 Task: Add a signature Guadalupe Nelson containing With heartfelt thanks and sincere wishes, Guadalupe Nelson to email address softage.2@softage.net and add a folder Self-improvement
Action: Mouse moved to (78, 107)
Screenshot: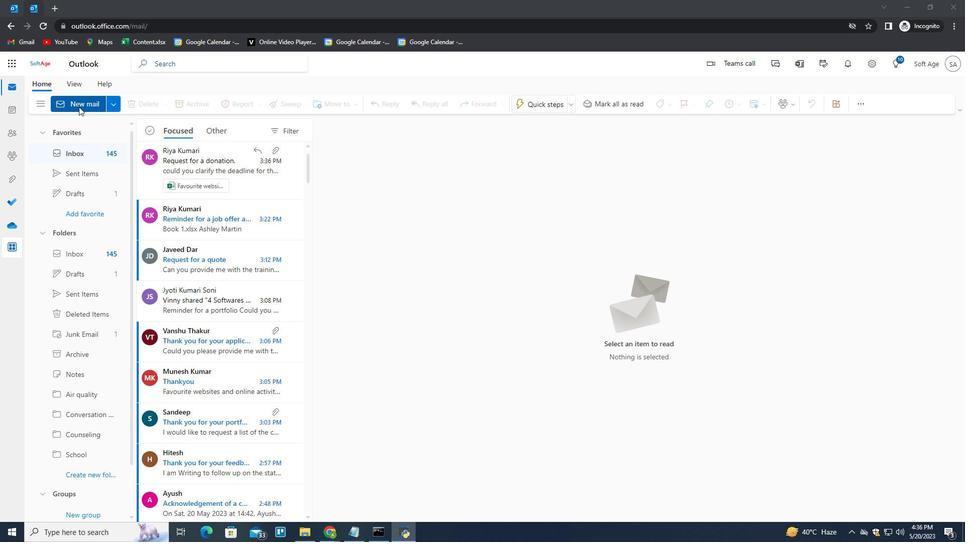 
Action: Mouse pressed left at (78, 107)
Screenshot: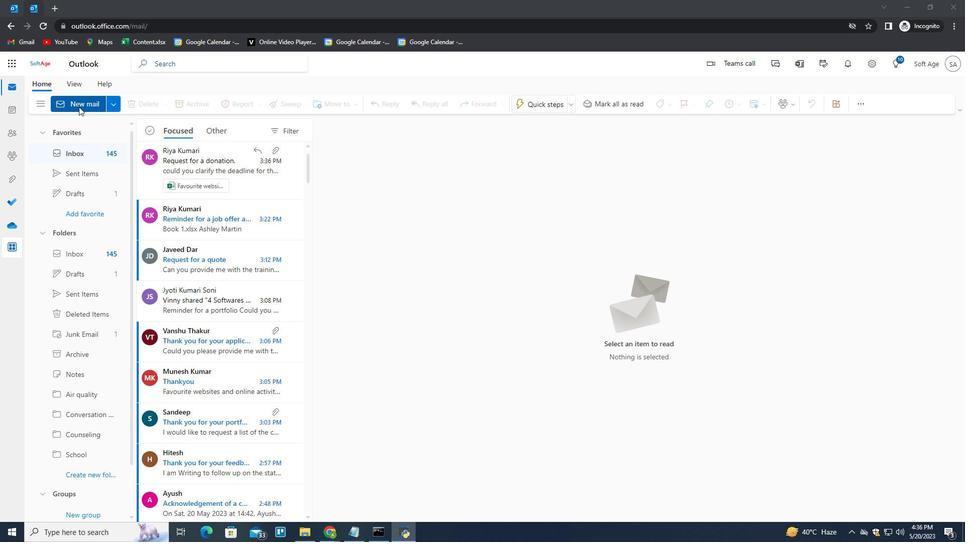 
Action: Mouse moved to (655, 107)
Screenshot: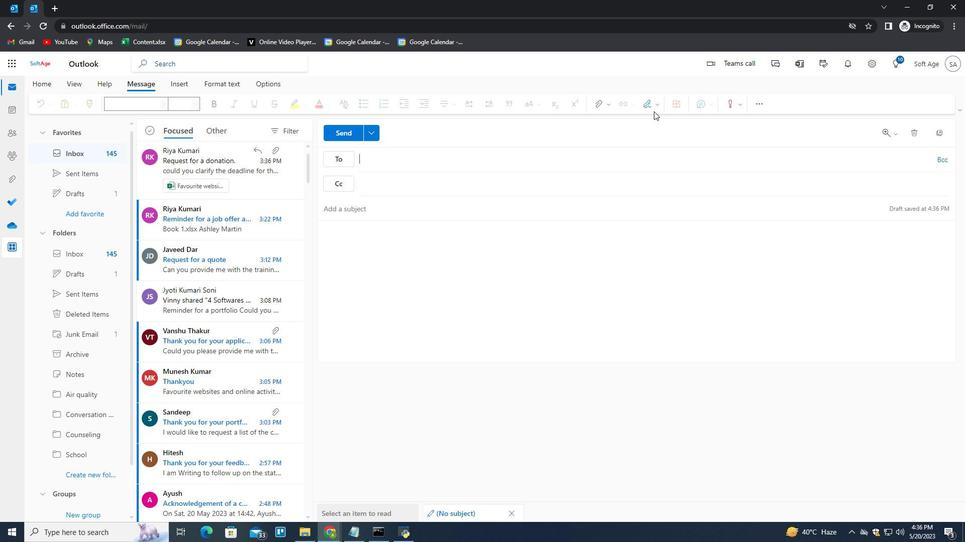 
Action: Mouse pressed left at (655, 107)
Screenshot: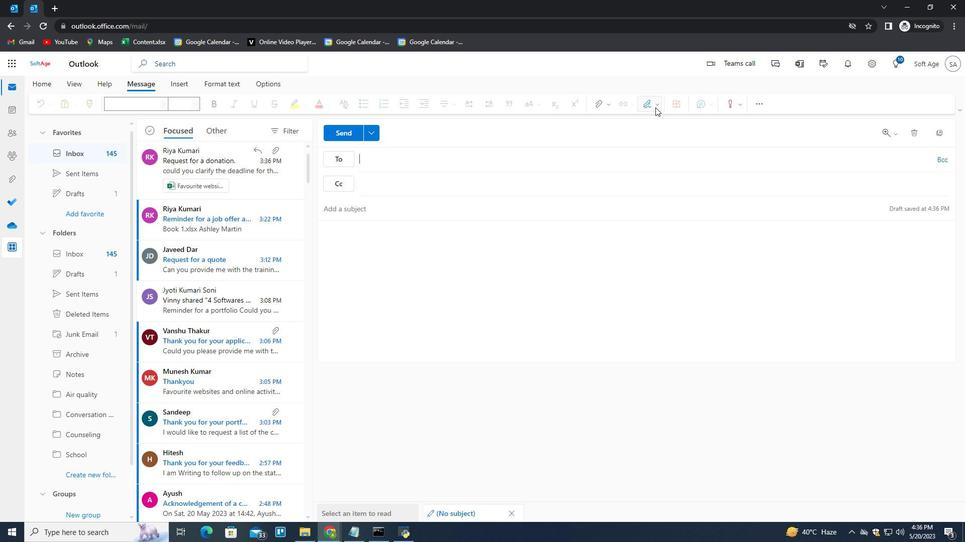 
Action: Mouse moved to (631, 143)
Screenshot: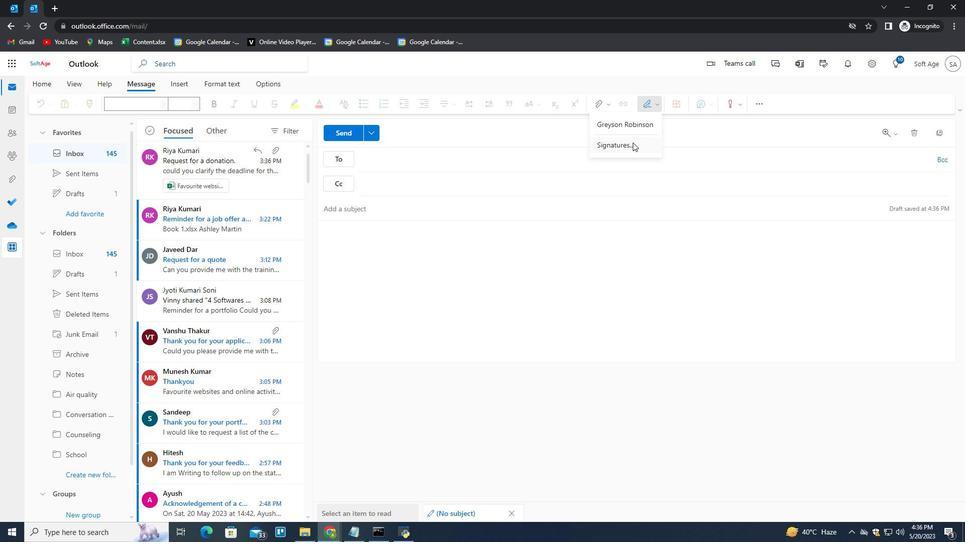 
Action: Mouse pressed left at (631, 143)
Screenshot: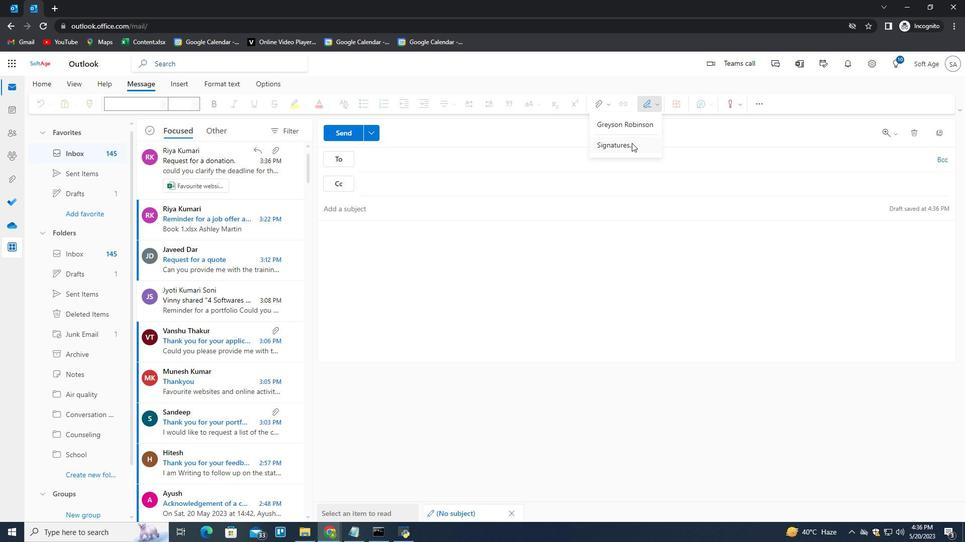 
Action: Mouse moved to (679, 189)
Screenshot: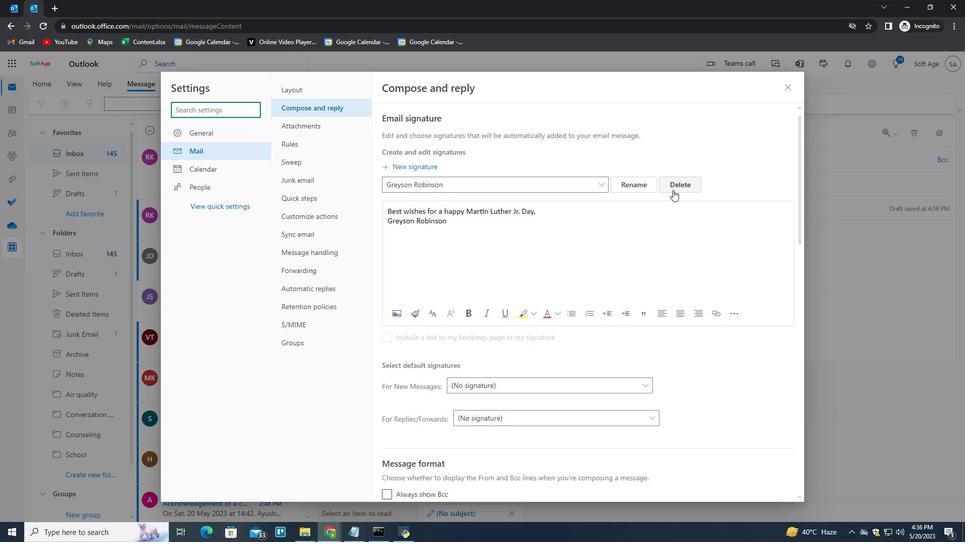 
Action: Mouse pressed left at (679, 189)
Screenshot: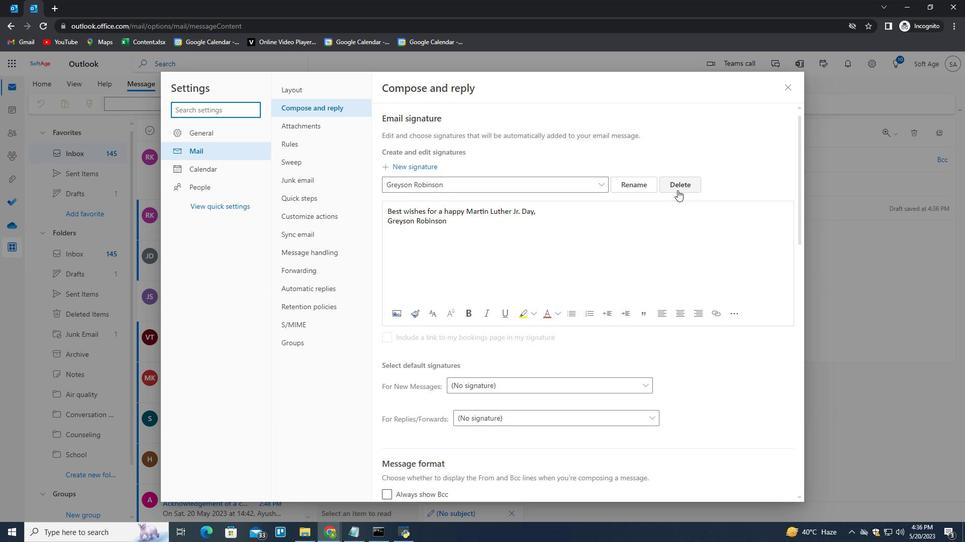 
Action: Mouse moved to (662, 188)
Screenshot: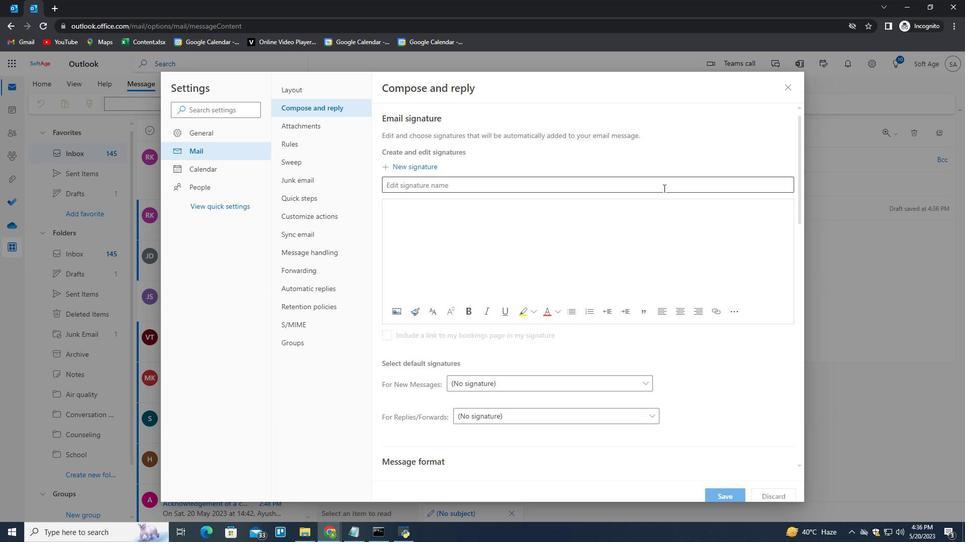 
Action: Mouse pressed left at (662, 188)
Screenshot: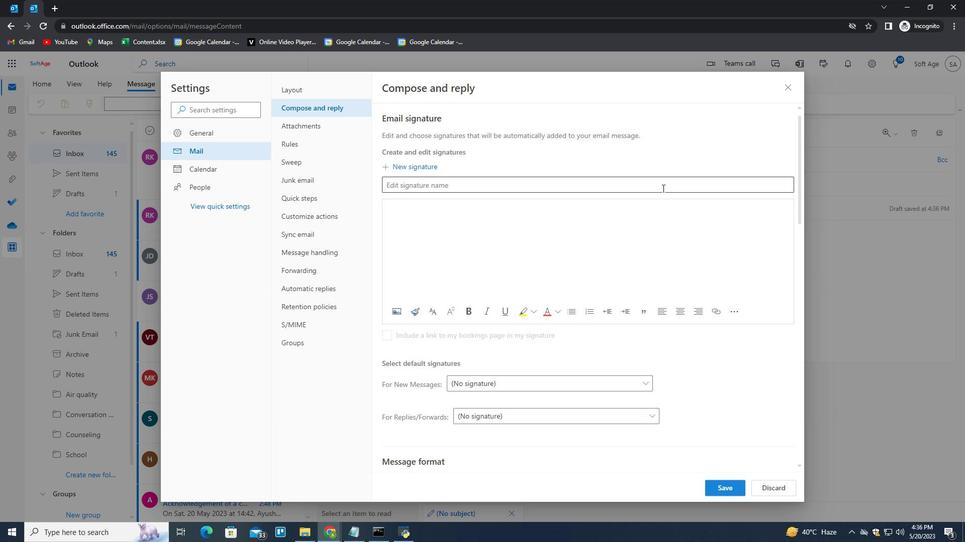 
Action: Mouse moved to (661, 187)
Screenshot: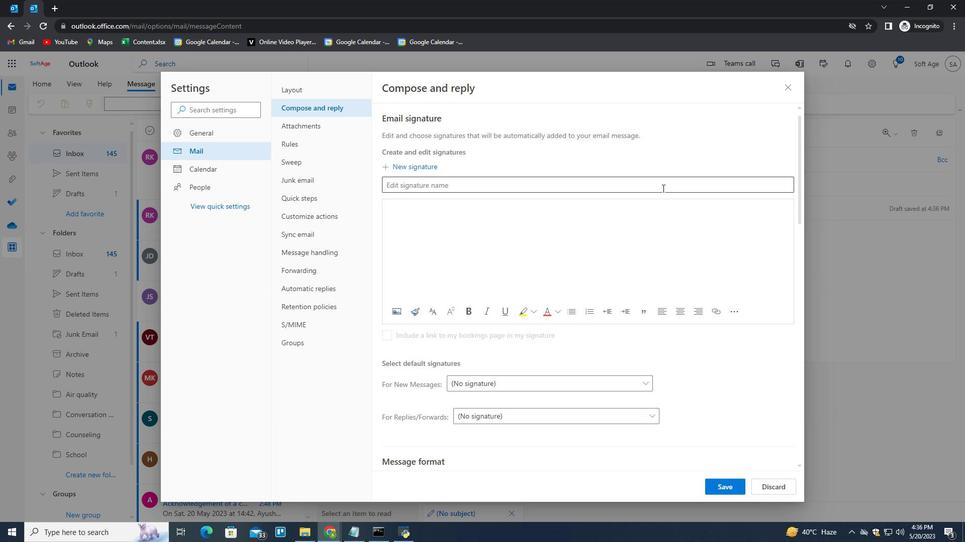 
Action: Key pressed <Key.shift>
Screenshot: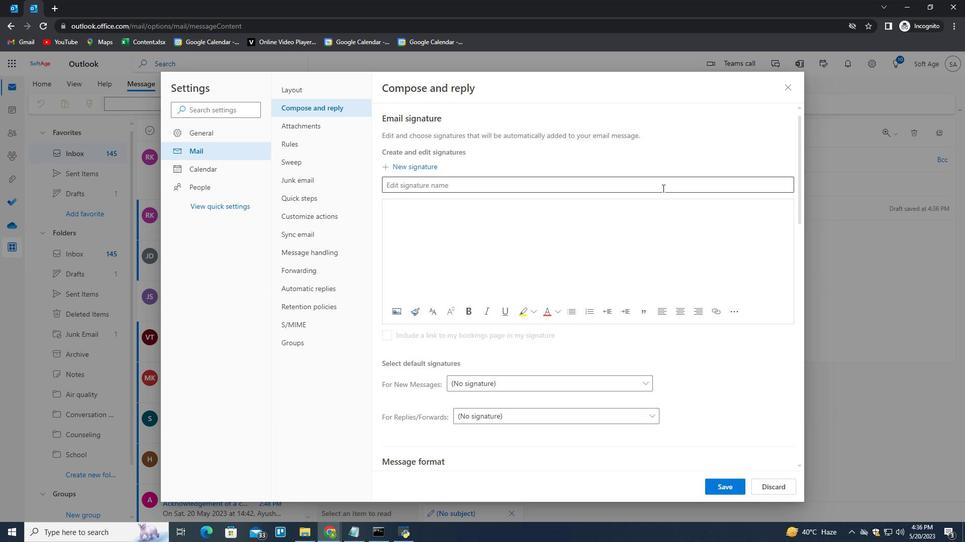 
Action: Mouse moved to (660, 187)
Screenshot: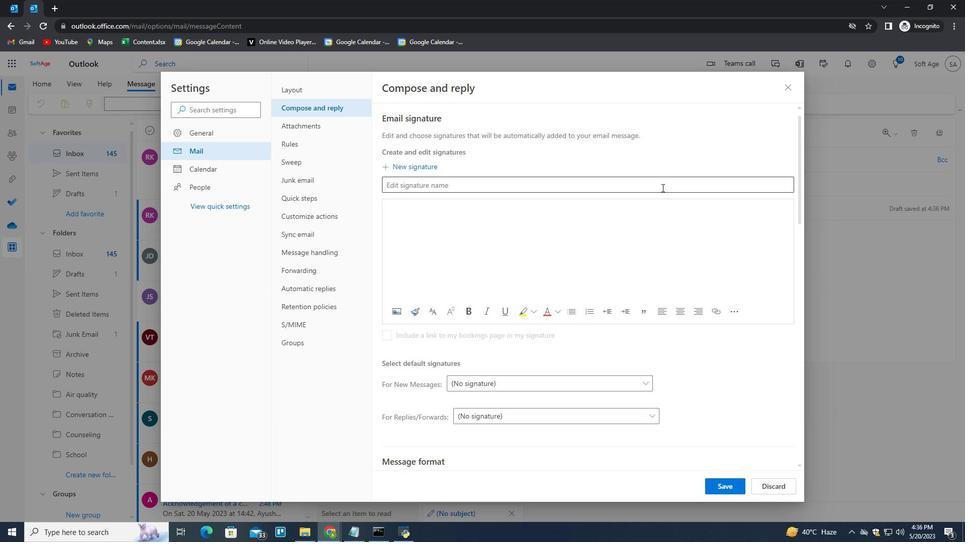 
Action: Key pressed G
Screenshot: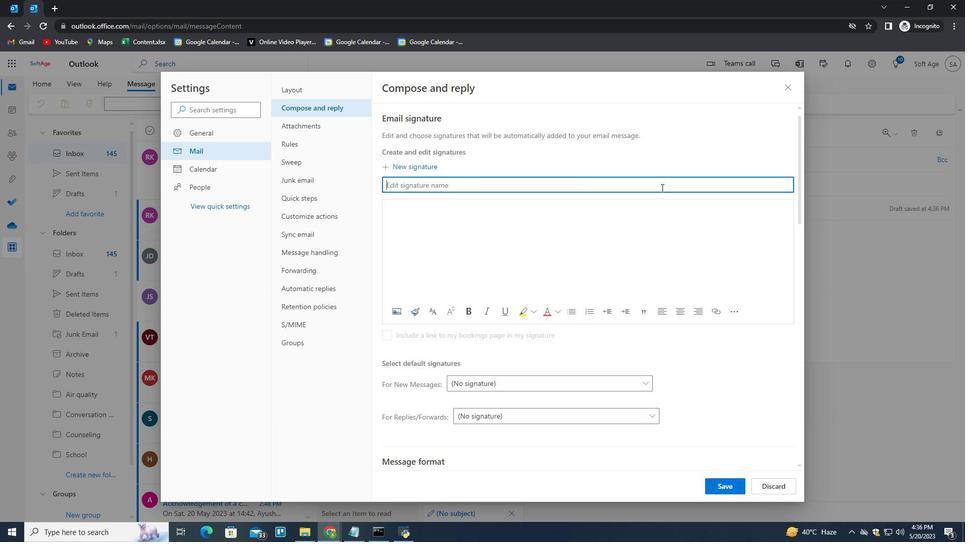 
Action: Mouse moved to (660, 187)
Screenshot: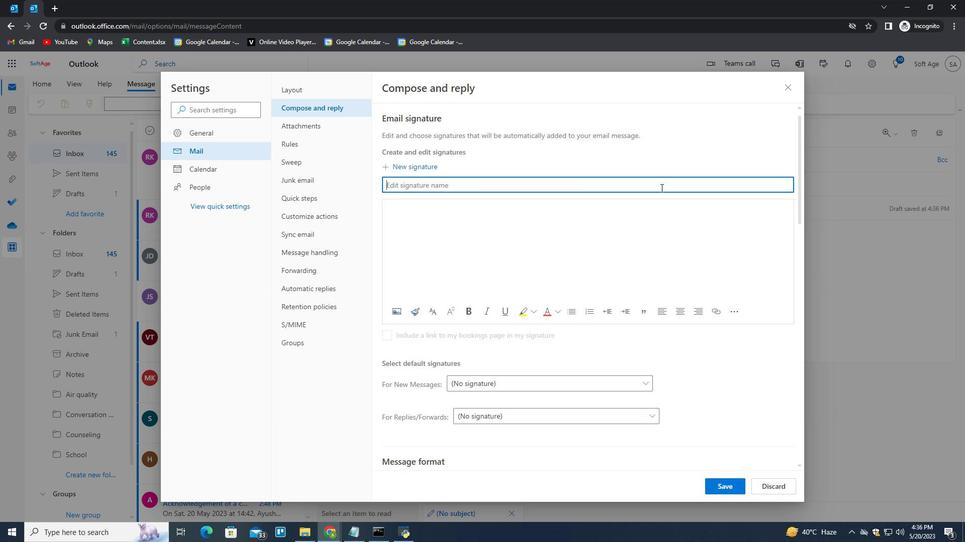 
Action: Key pressed uadalupe<Key.space><Key.shift>NElso<Key.backspace><Key.backspace><Key.backspace><Key.backspace>elson
Screenshot: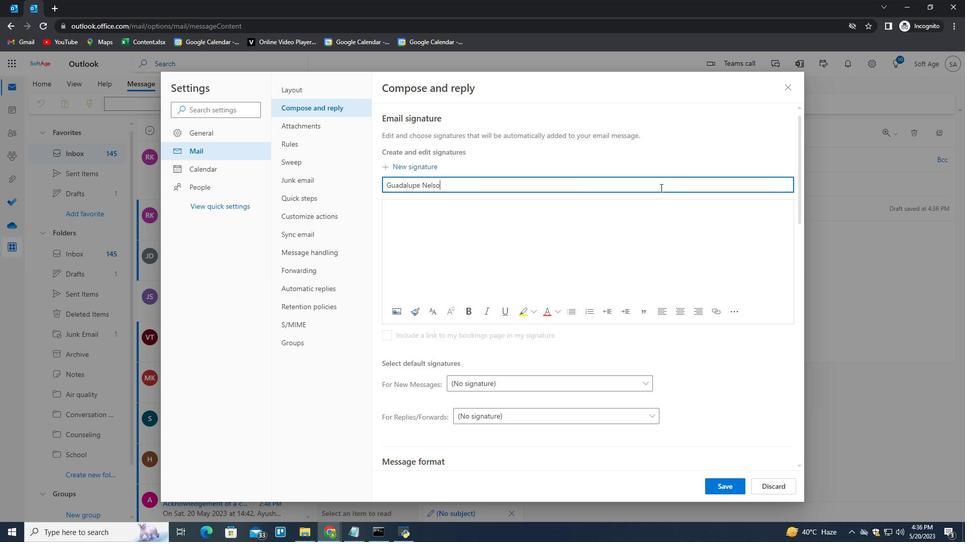 
Action: Mouse moved to (658, 189)
Screenshot: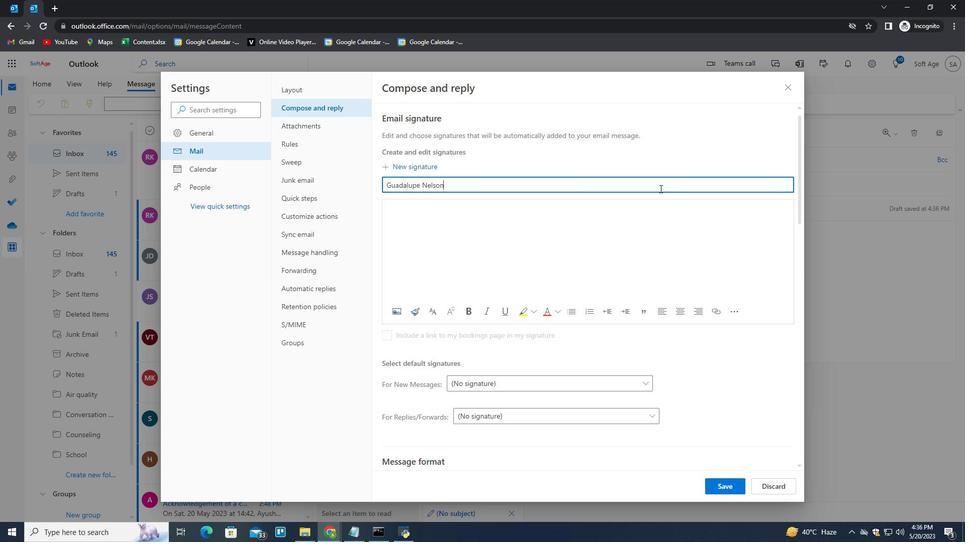 
Action: Key pressed <Key.tab><Key.shift>With<Key.space>heartfelt<Key.space>and<Key.space>sincere<Key.space>wishes,<Key.shift_r><Key.enter><Key.shift>Gral<Key.backspace><Key.backspace><Key.backspace>r<Key.backspace>uadalupe<Key.space><Key.shift>Nelson
Screenshot: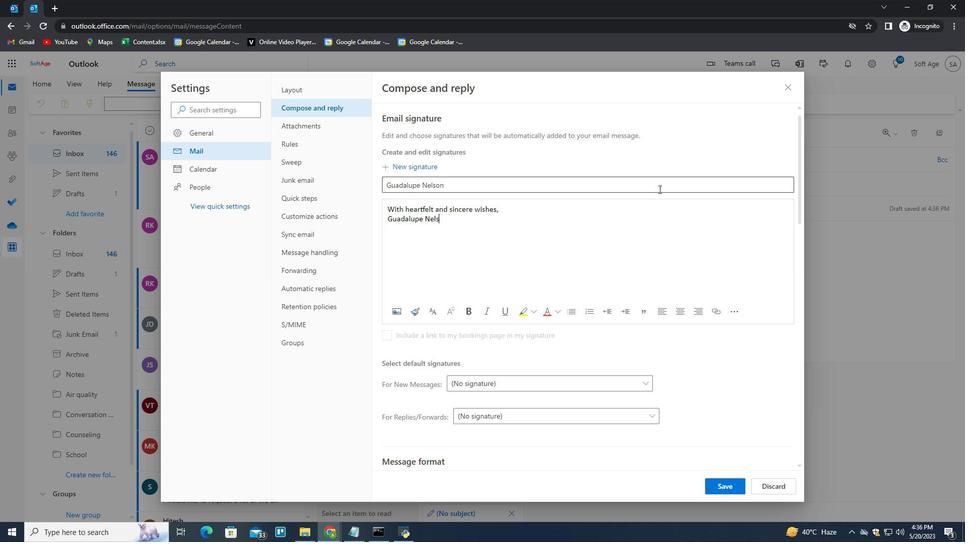 
Action: Mouse moved to (728, 485)
Screenshot: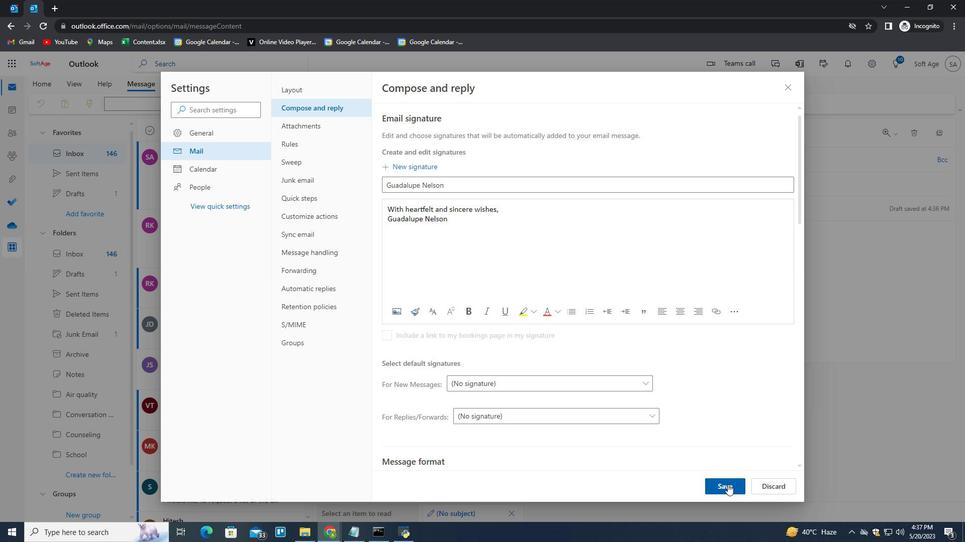 
Action: Mouse pressed left at (728, 485)
Screenshot: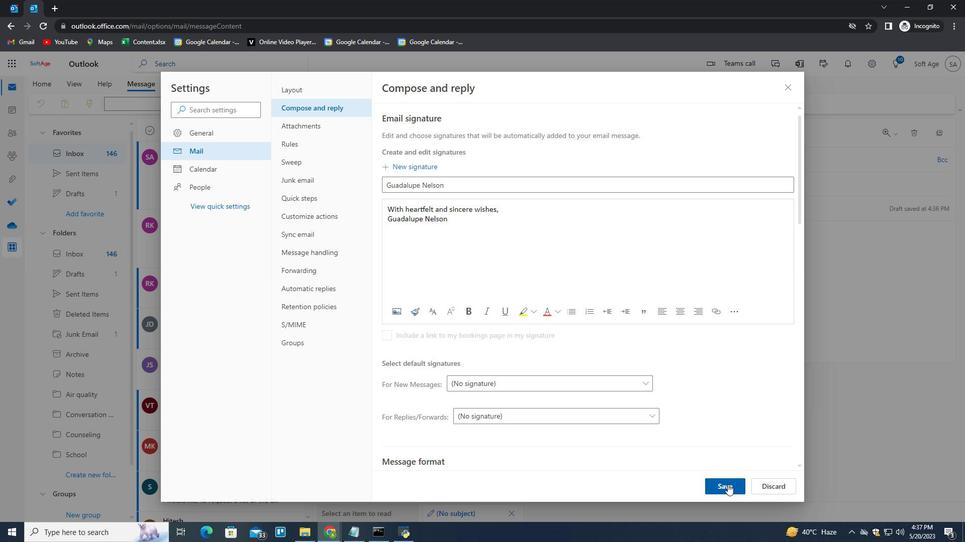 
Action: Mouse moved to (834, 212)
Screenshot: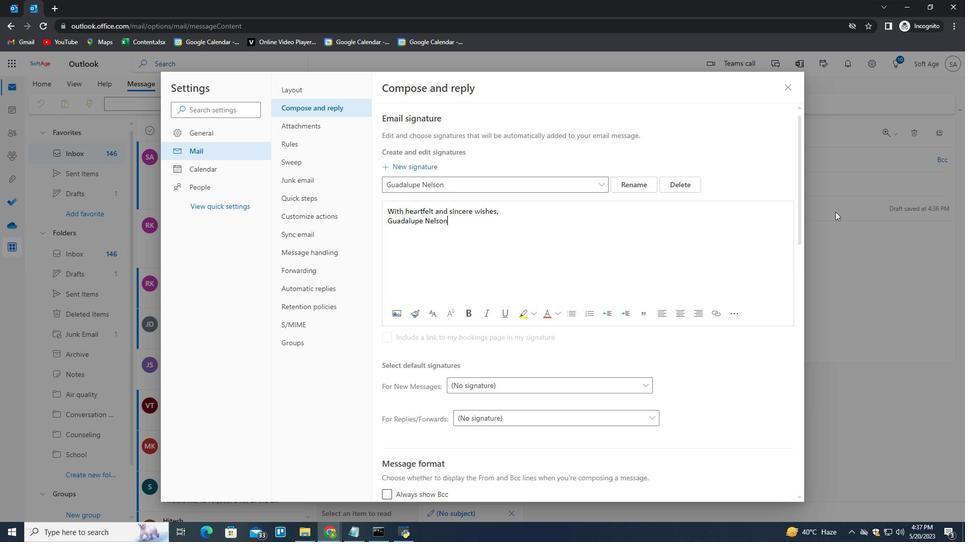 
Action: Mouse pressed left at (834, 212)
Screenshot: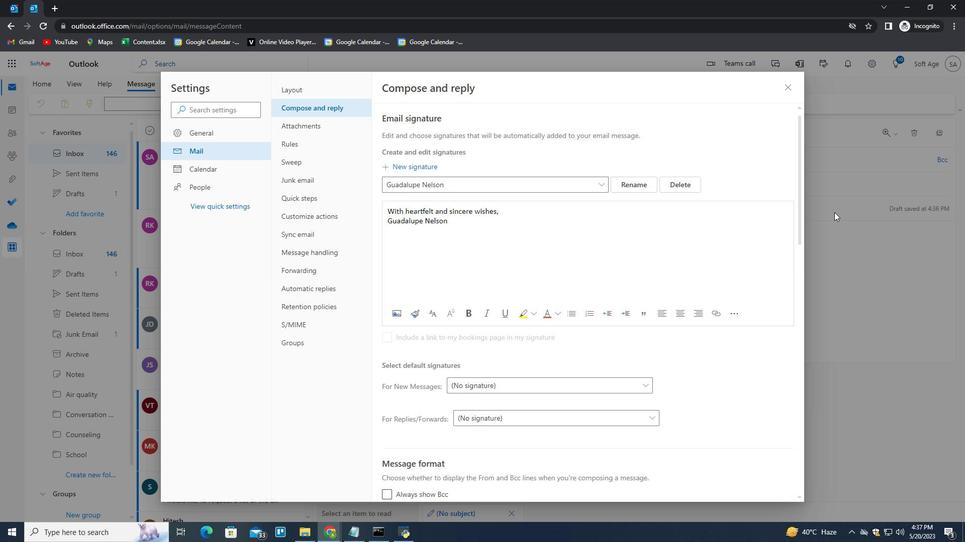 
Action: Mouse moved to (643, 101)
Screenshot: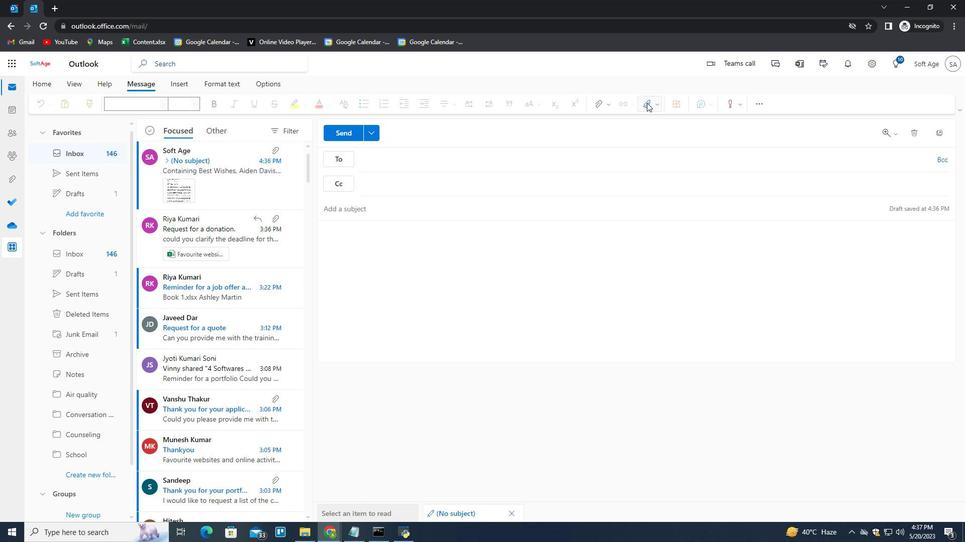 
Action: Mouse pressed left at (643, 101)
Screenshot: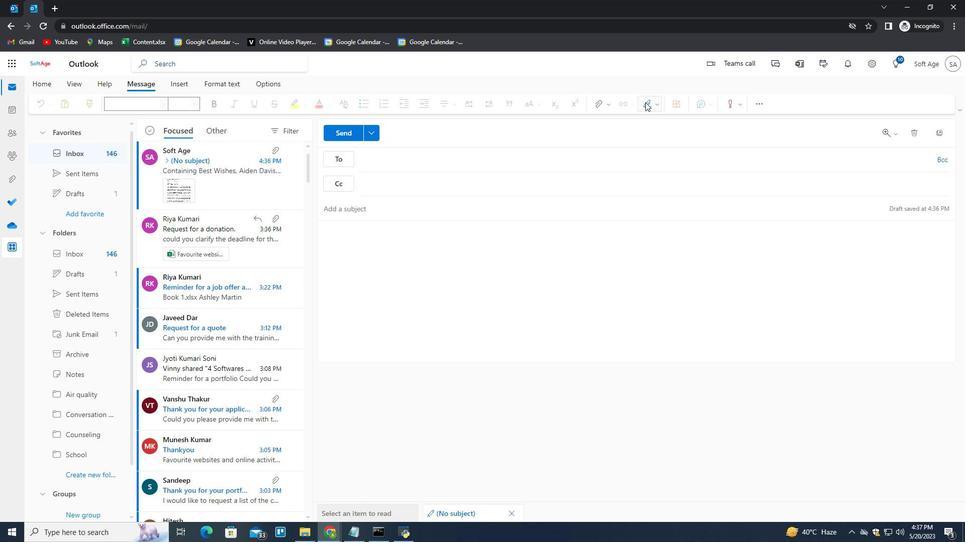 
Action: Mouse moved to (634, 124)
Screenshot: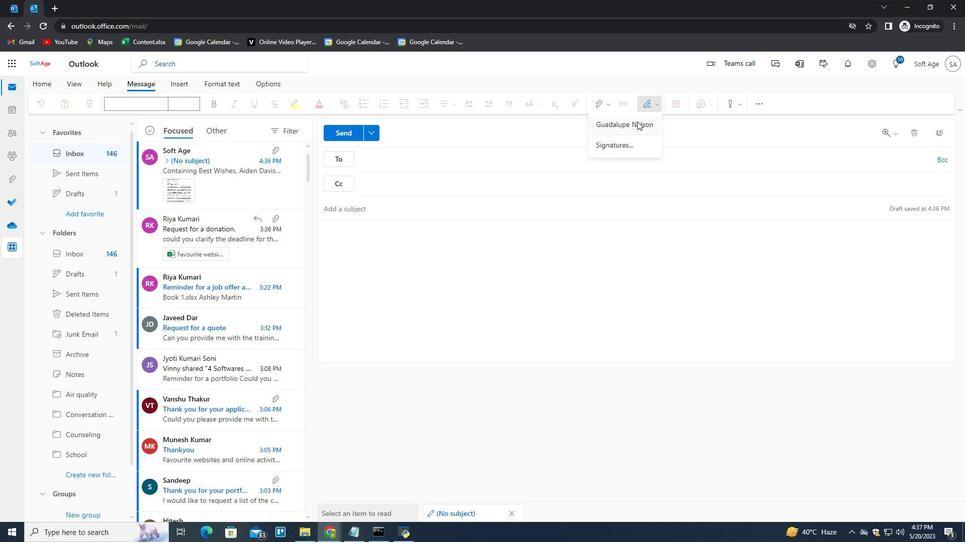 
Action: Mouse pressed left at (634, 124)
Screenshot: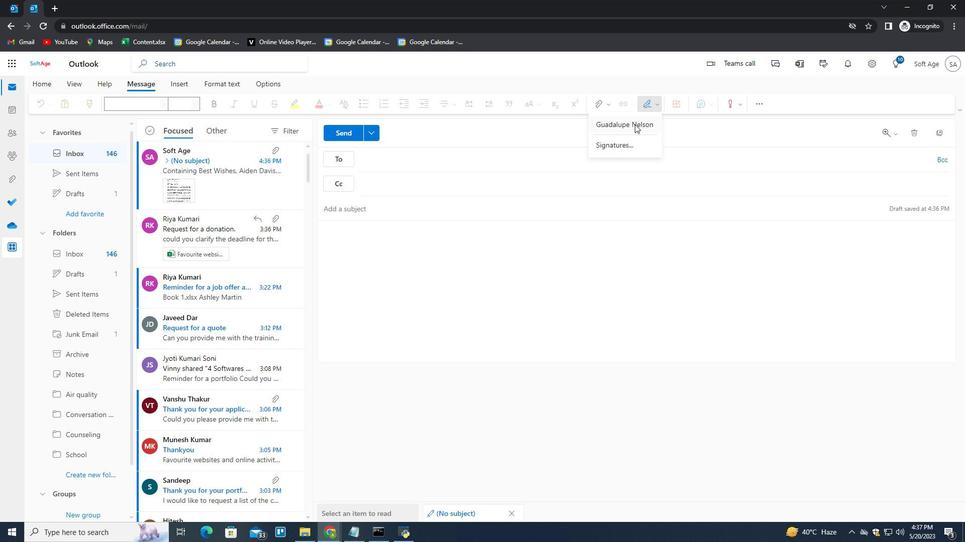 
Action: Mouse moved to (364, 158)
Screenshot: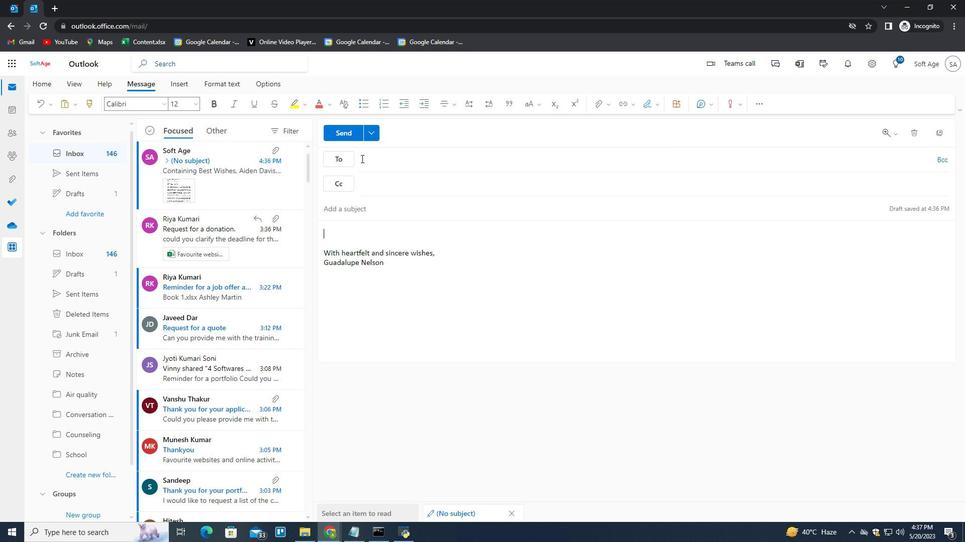 
Action: Mouse pressed left at (364, 158)
Screenshot: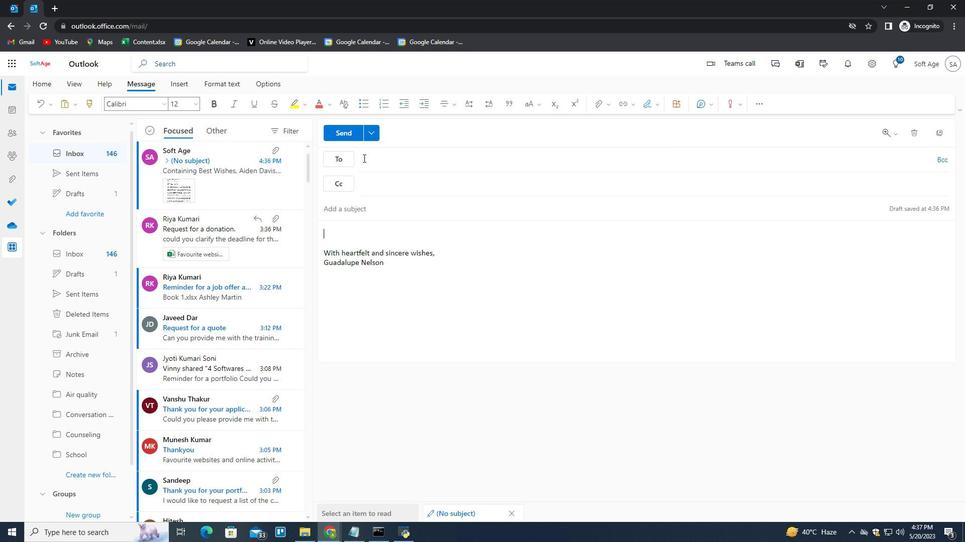 
Action: Mouse moved to (366, 157)
Screenshot: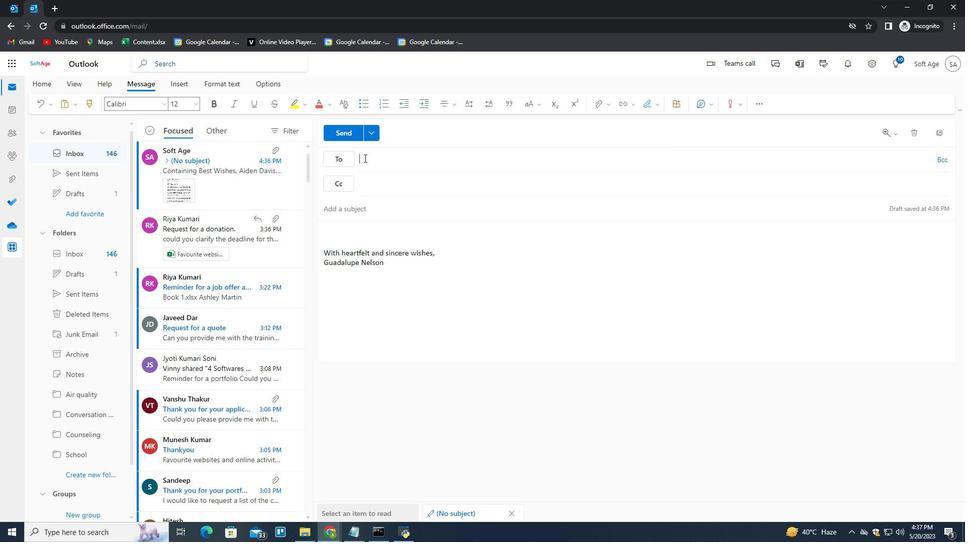 
Action: Key pressed softage.2<Key.shift>@softage.net<Key.enter>
Screenshot: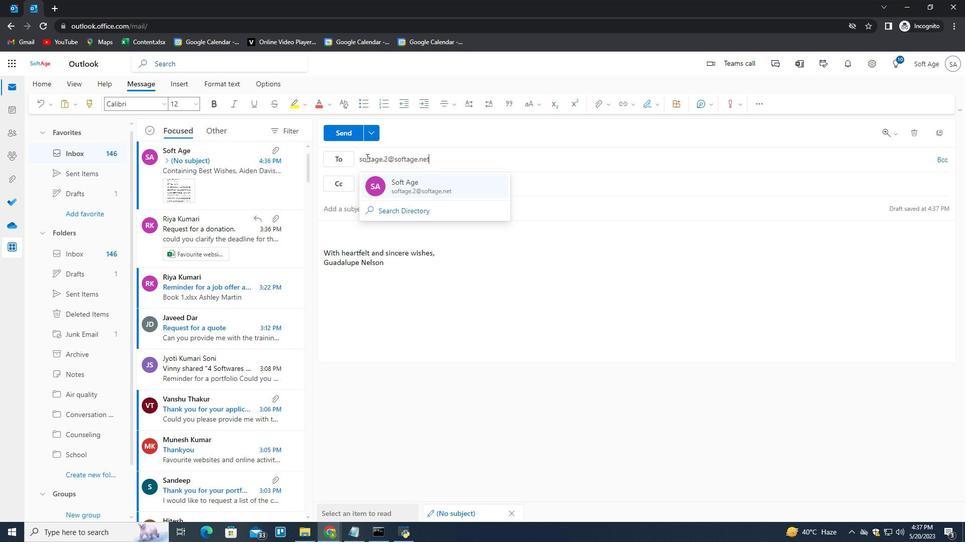
Action: Mouse moved to (97, 477)
Screenshot: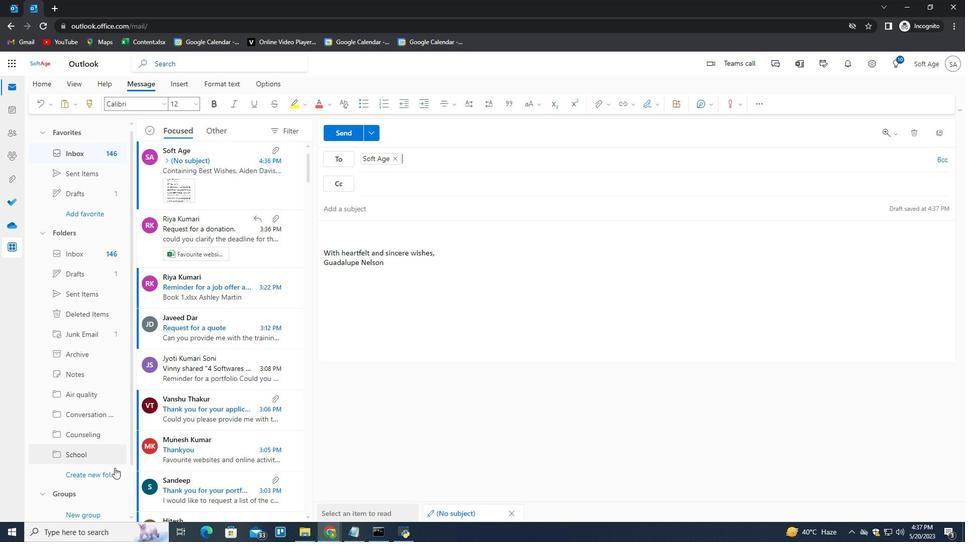 
Action: Mouse pressed left at (97, 477)
Screenshot: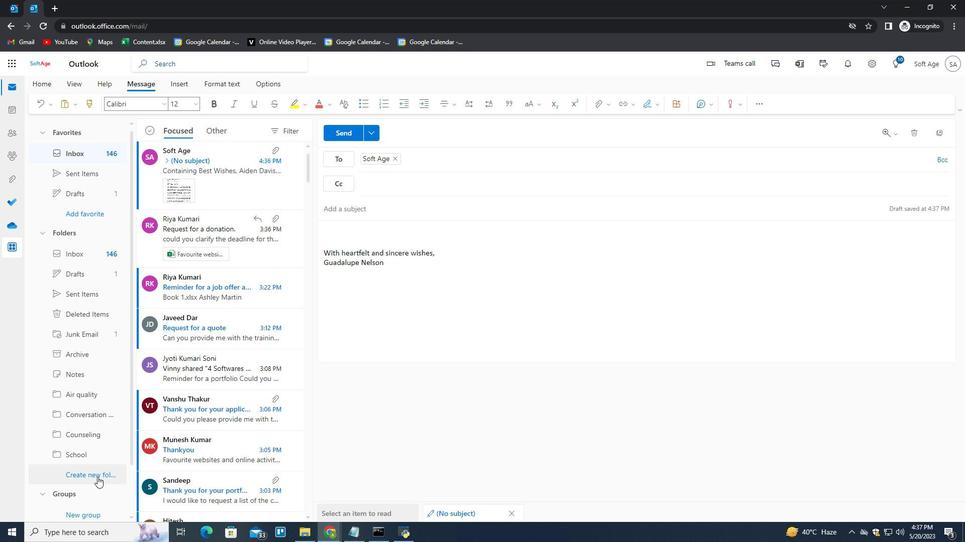 
Action: Key pressed <Key.shift>
Screenshot: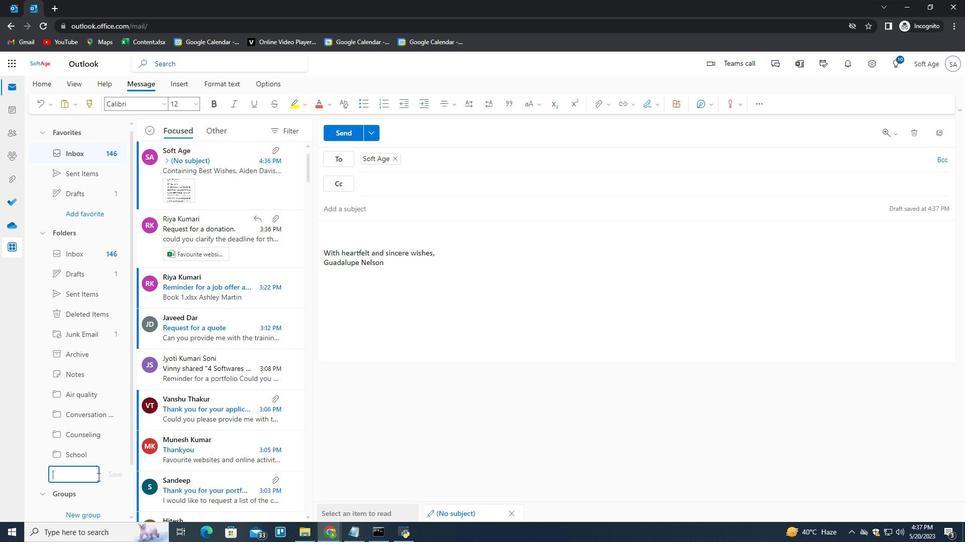 
Action: Mouse moved to (97, 477)
Screenshot: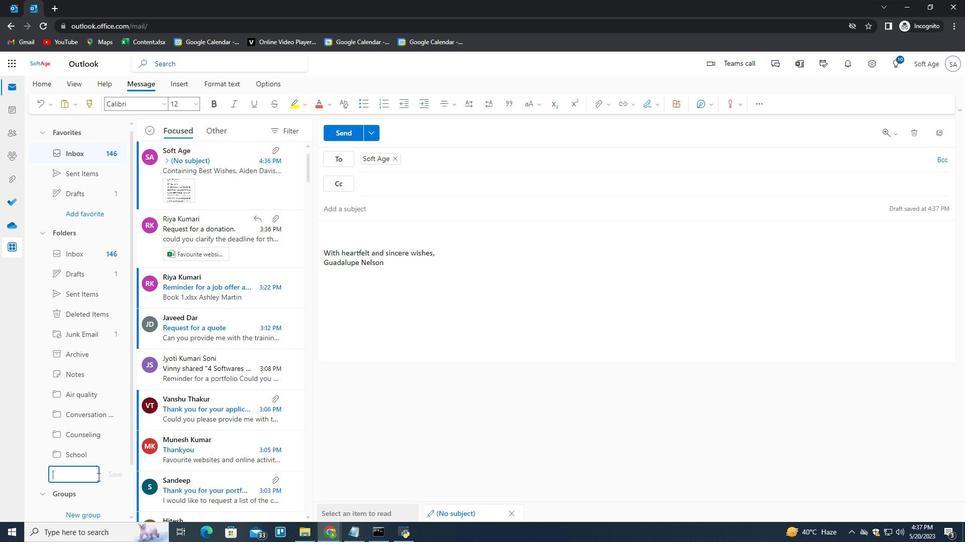 
Action: Key pressed S
Screenshot: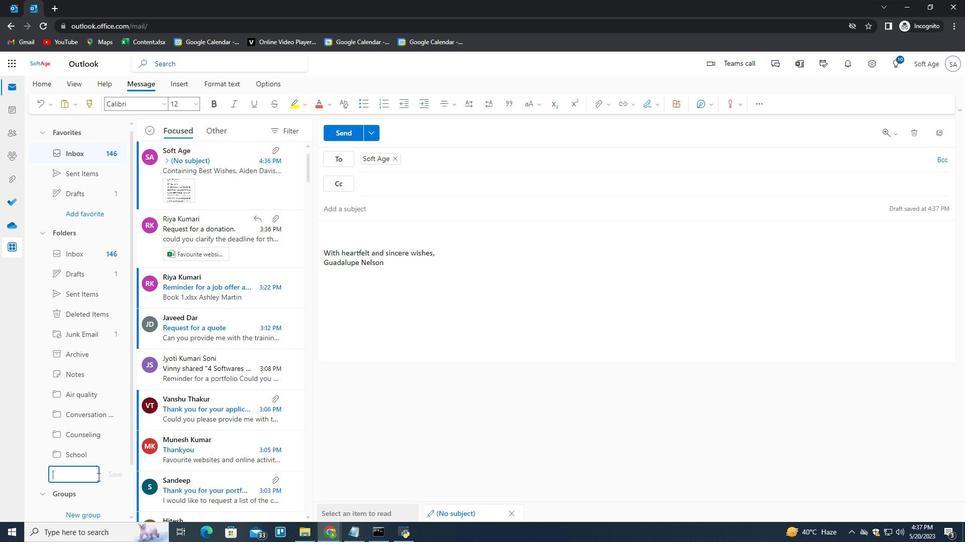 
Action: Mouse moved to (96, 476)
Screenshot: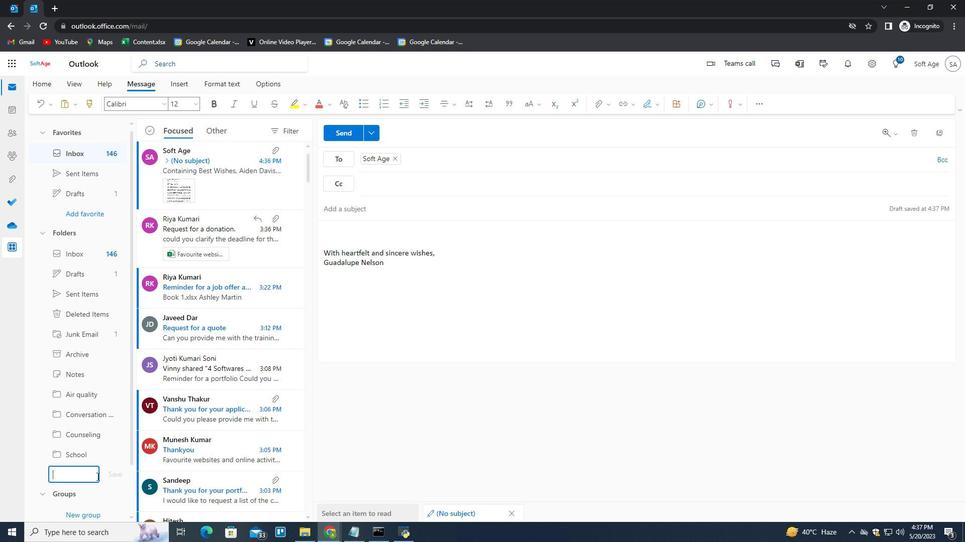 
Action: Key pressed ef<Key.backspace>lf<Key.space><Key.backspace>-imporment<Key.backspace><Key.backspace><Key.backspace><Key.backspace><Key.backspace>rvement<Key.enter>
Screenshot: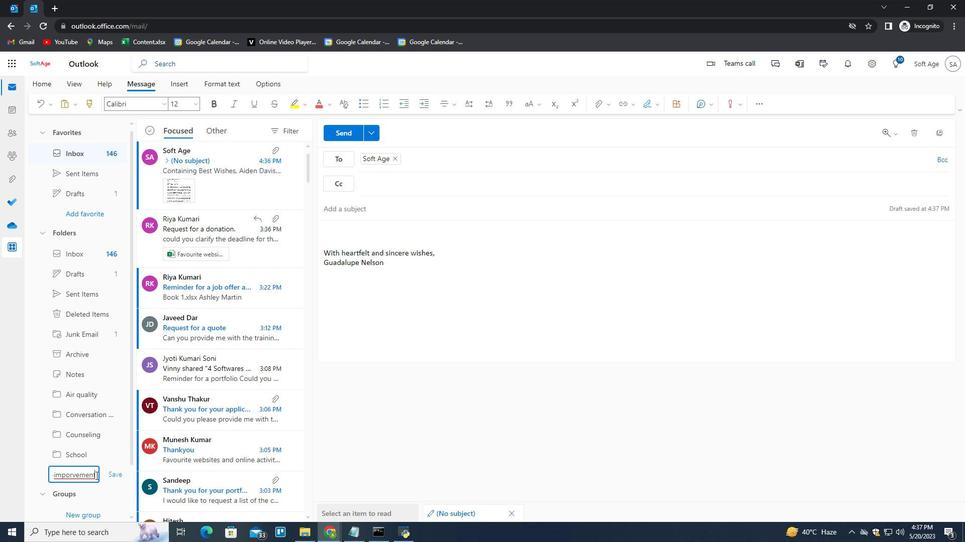 
Action: Mouse moved to (351, 136)
Screenshot: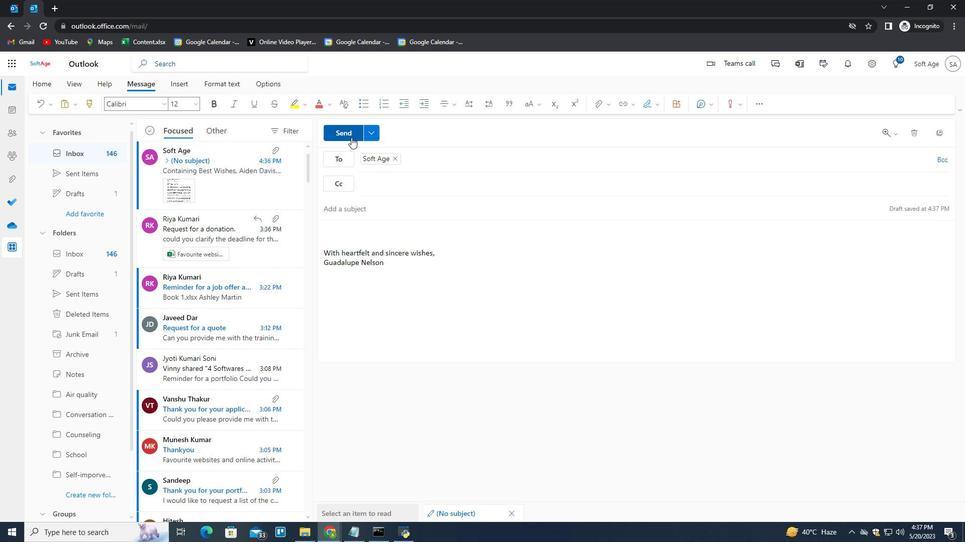 
Action: Mouse pressed left at (351, 136)
Screenshot: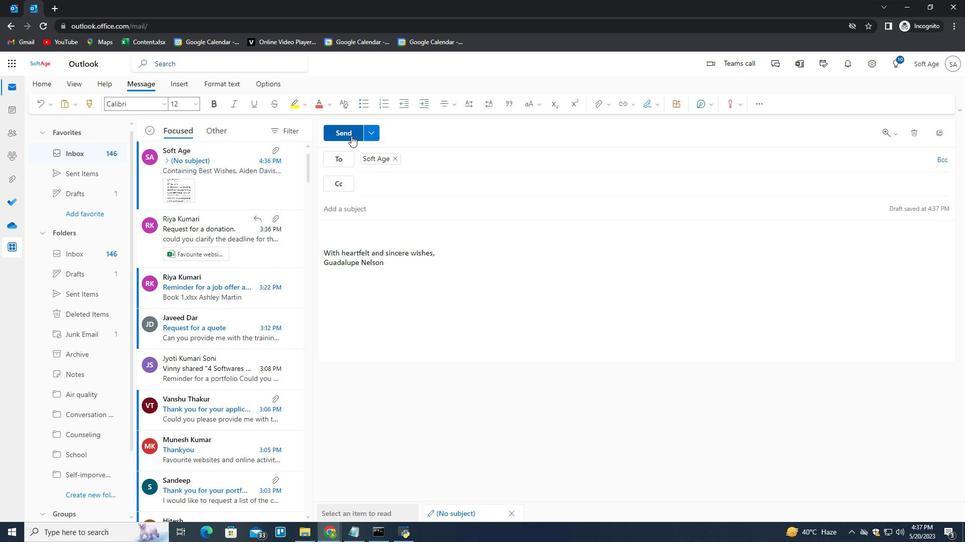 
Action: Mouse moved to (491, 313)
Screenshot: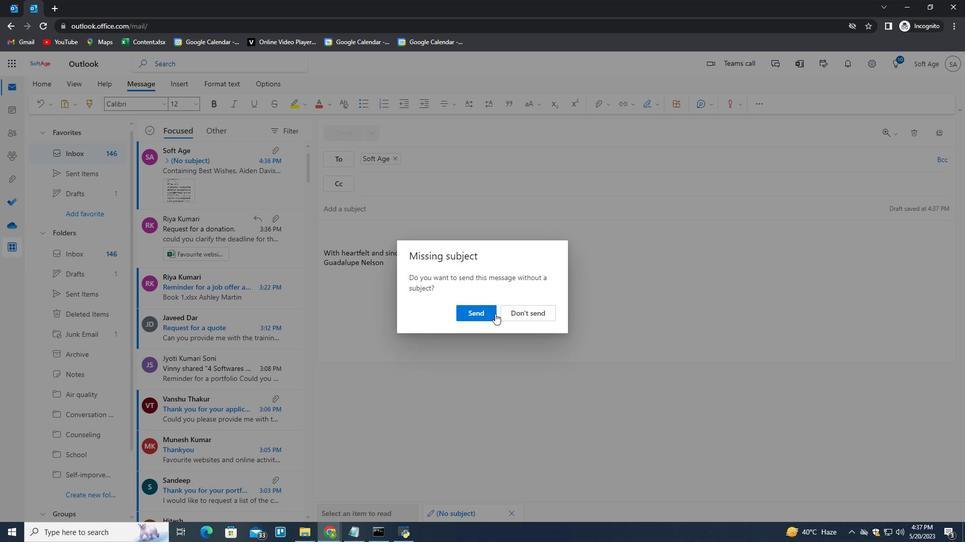 
Action: Mouse pressed left at (491, 313)
Screenshot: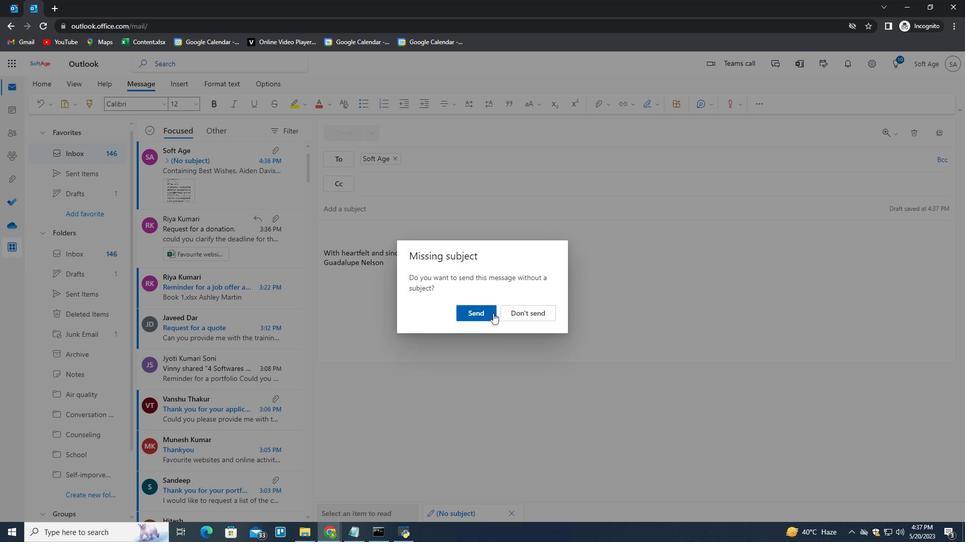 
Action: Mouse moved to (551, 341)
Screenshot: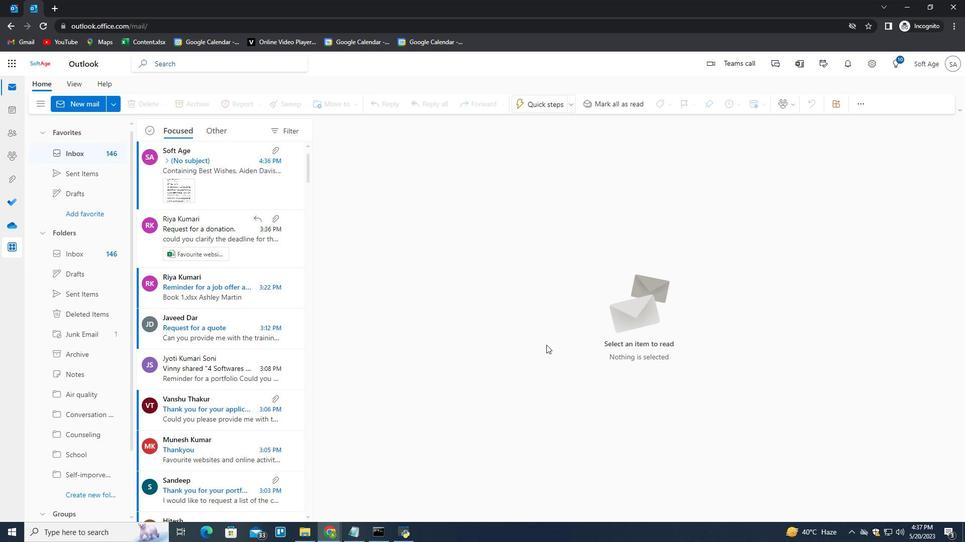 
